 Task: Find the best route from Detroit, Michigan, to Cleveland, Ohio.
Action: Mouse moved to (307, 103)
Screenshot: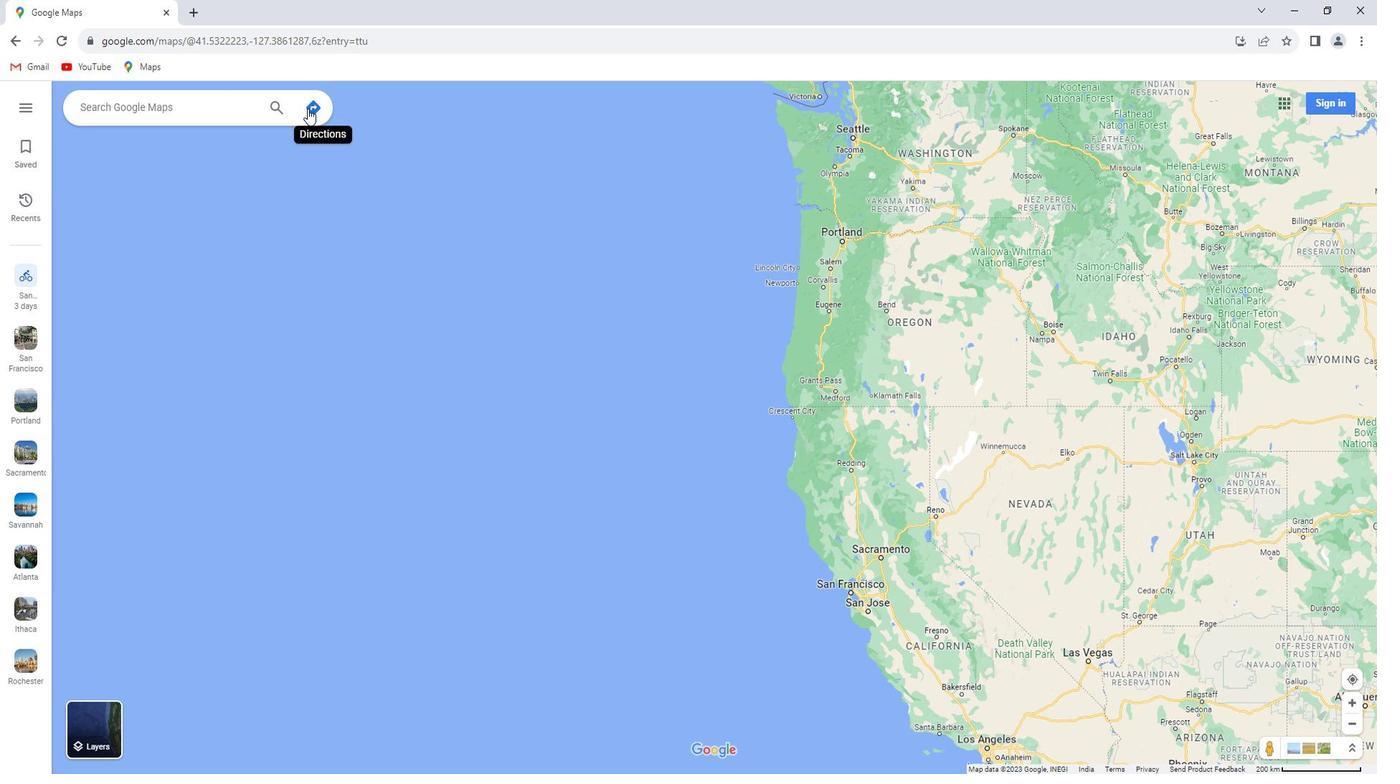 
Action: Mouse pressed left at (307, 103)
Screenshot: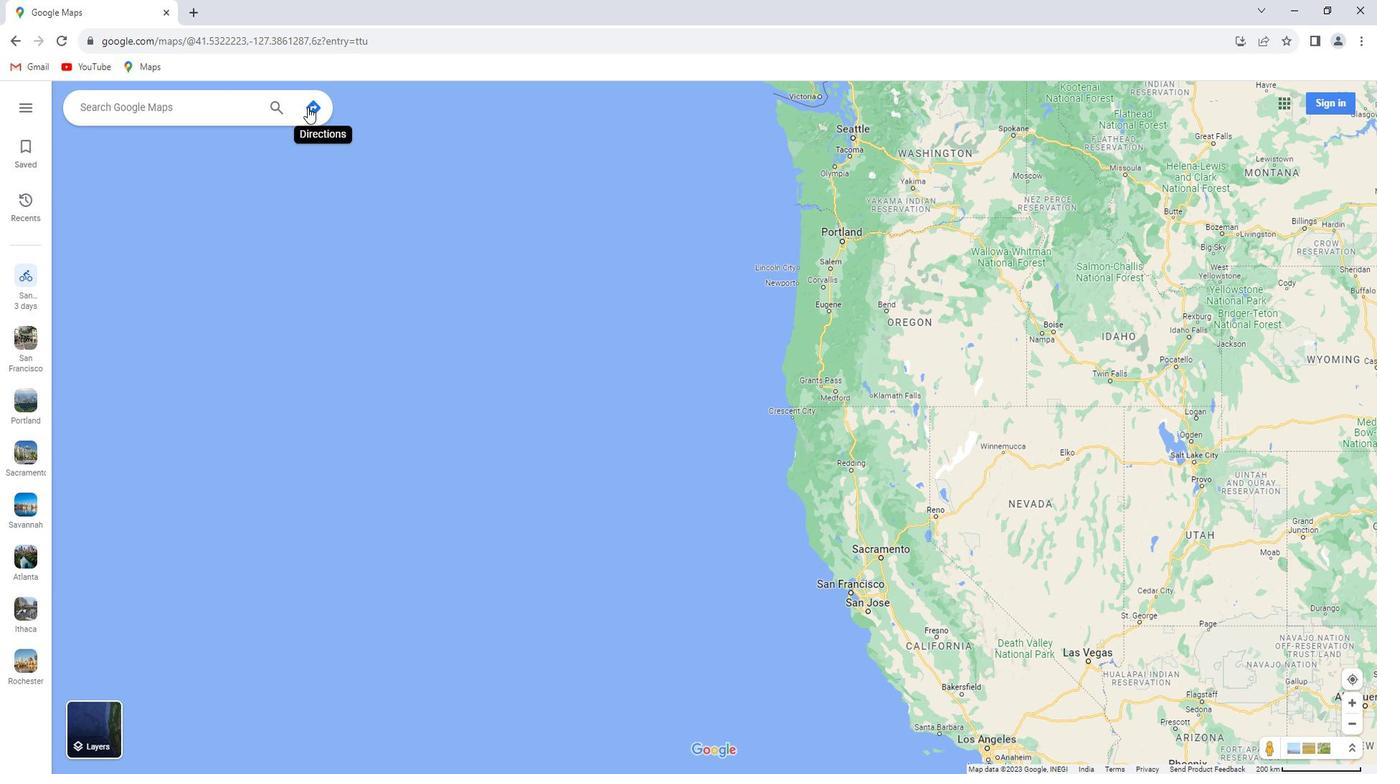 
Action: Mouse moved to (190, 151)
Screenshot: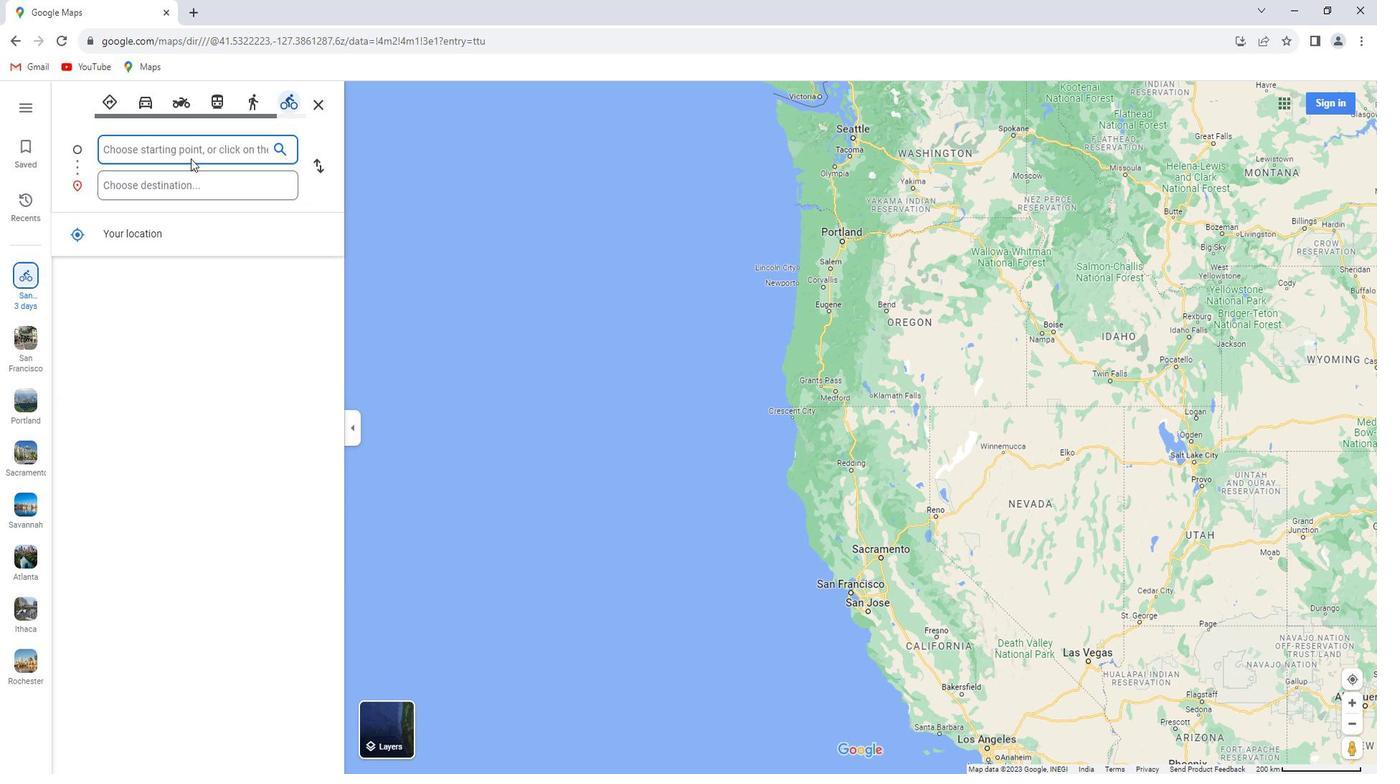 
Action: Key pressed <Key.shift>Detroit,<Key.space><Key.space><Key.shift_r>Michigan
Screenshot: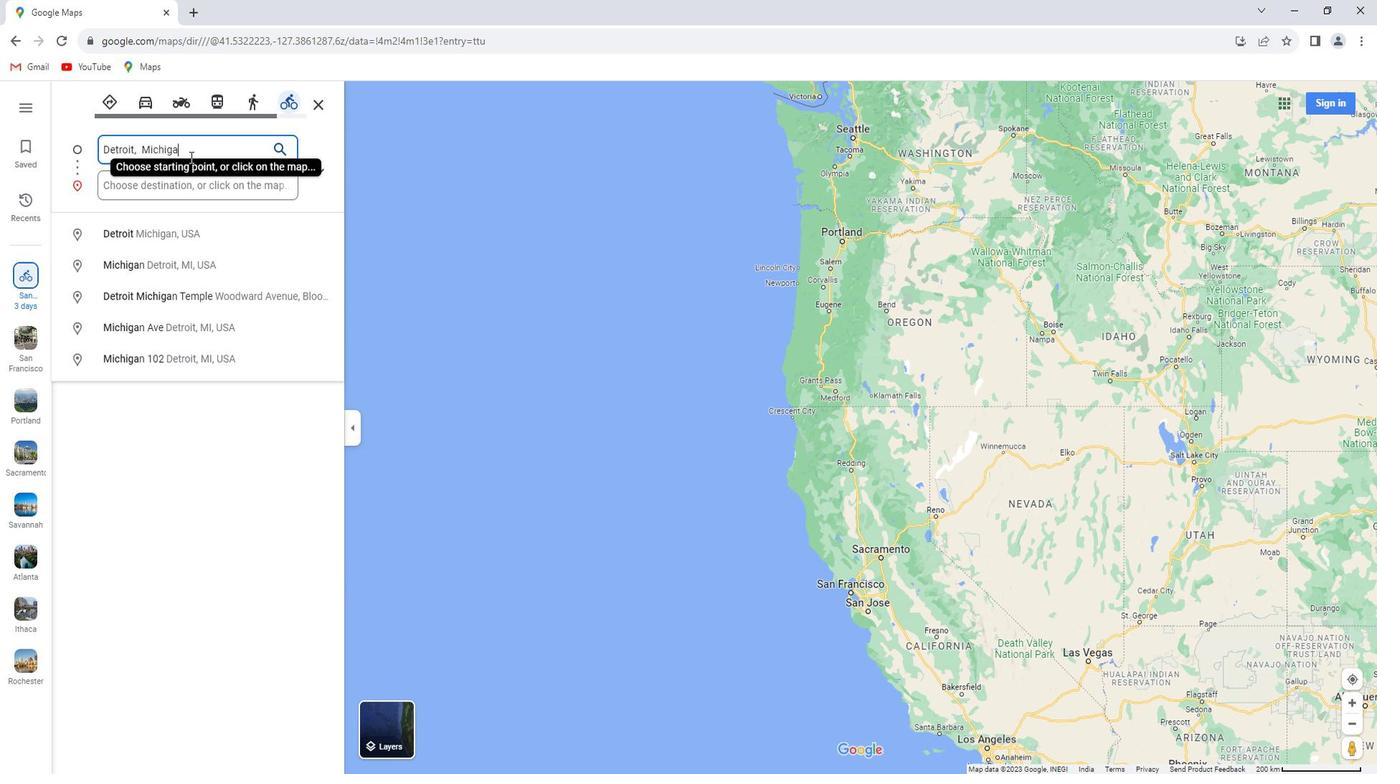 
Action: Mouse moved to (185, 172)
Screenshot: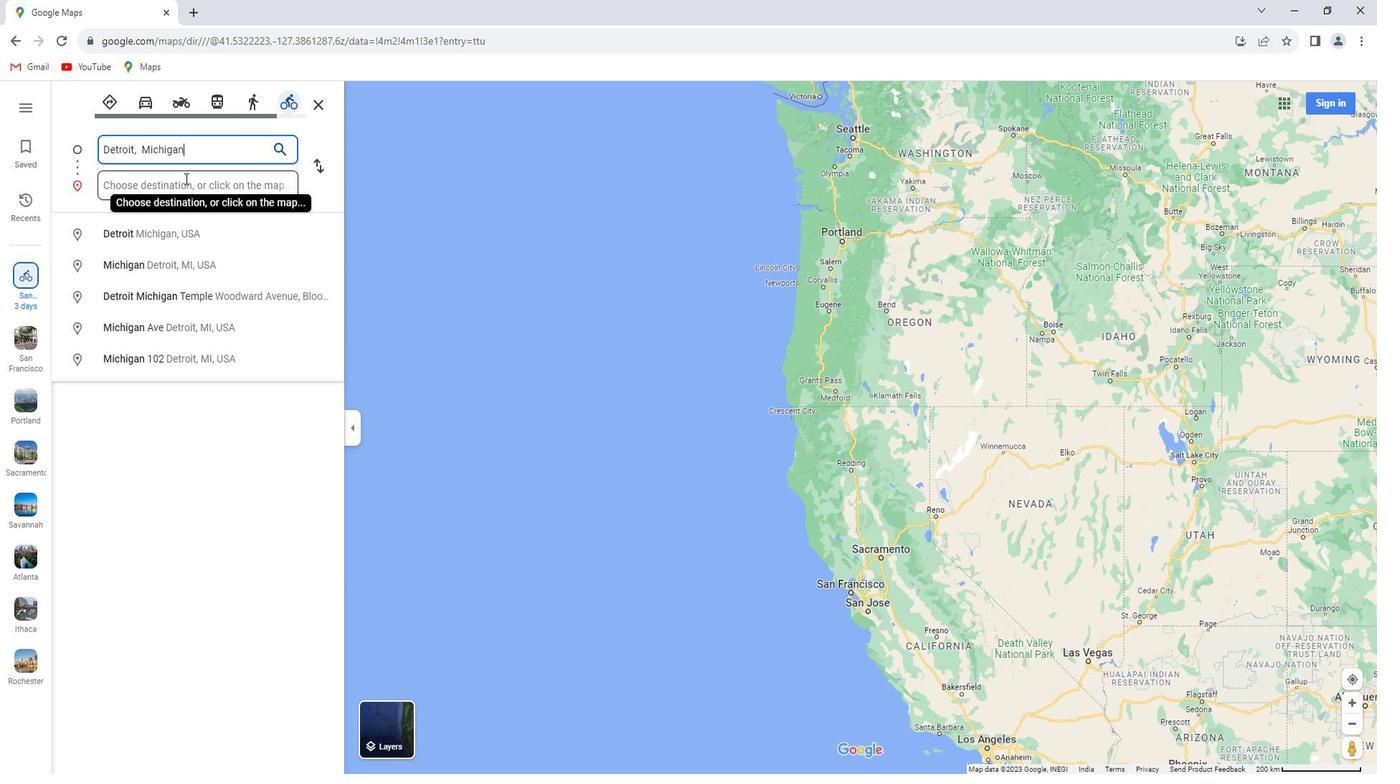 
Action: Mouse pressed left at (185, 172)
Screenshot: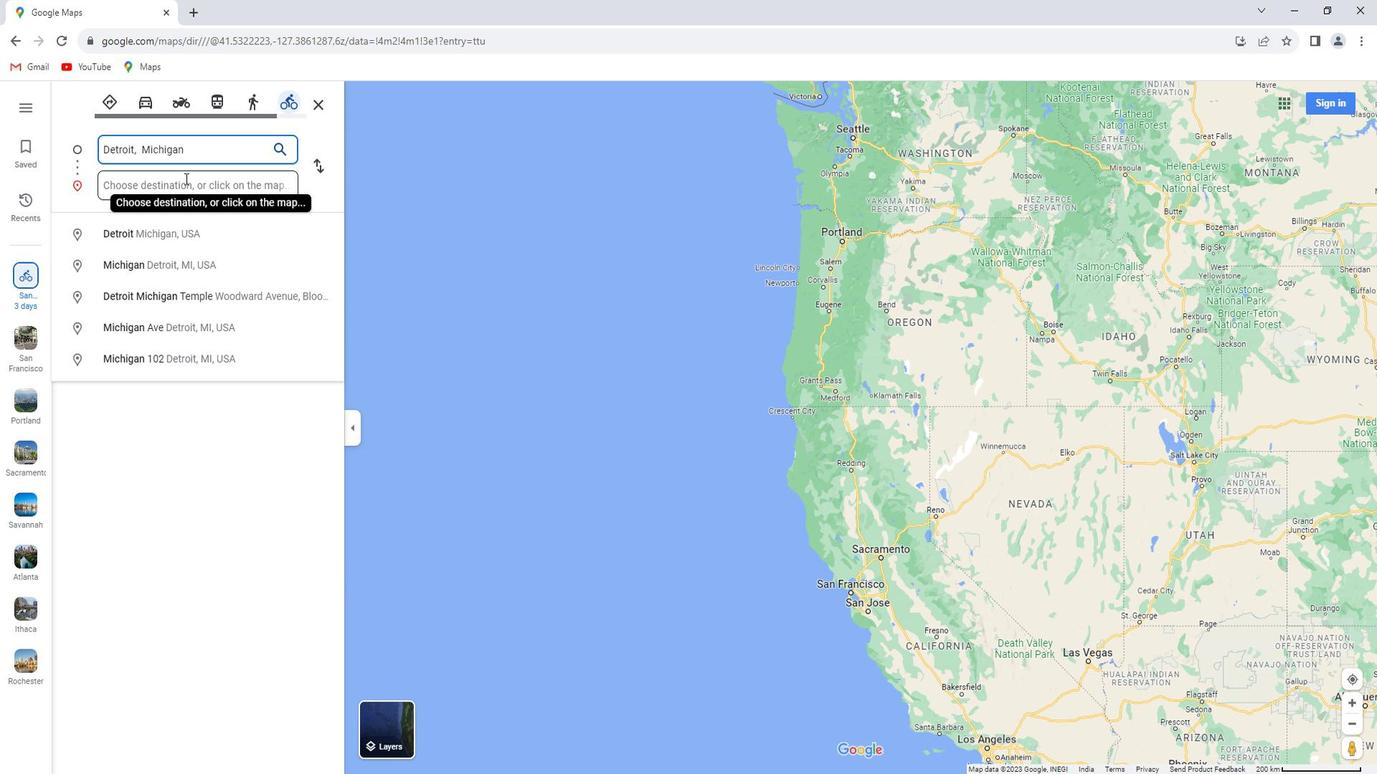 
Action: Key pressed <Key.shift>Cleveland,<Key.space><Key.shift>Ohio<Key.enter>
Screenshot: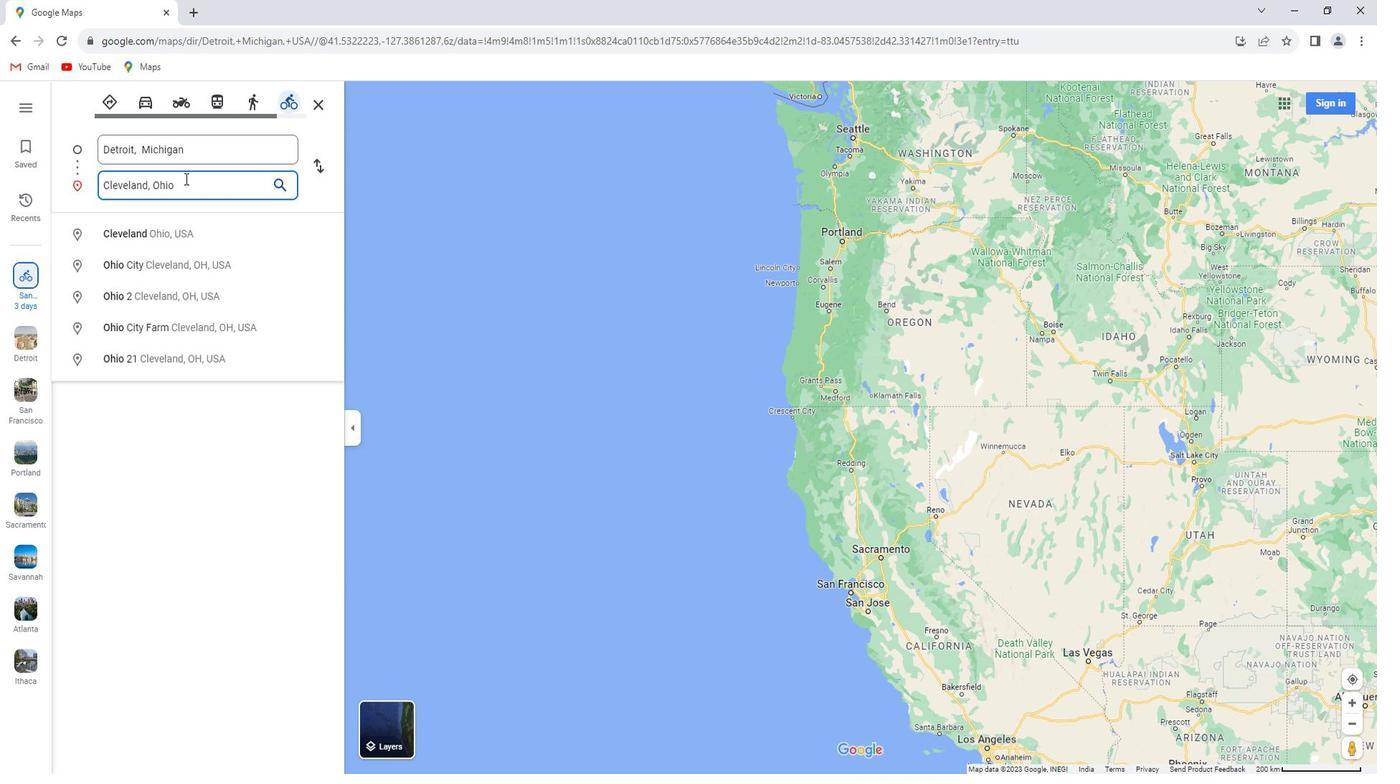 
Action: Mouse moved to (105, 91)
Screenshot: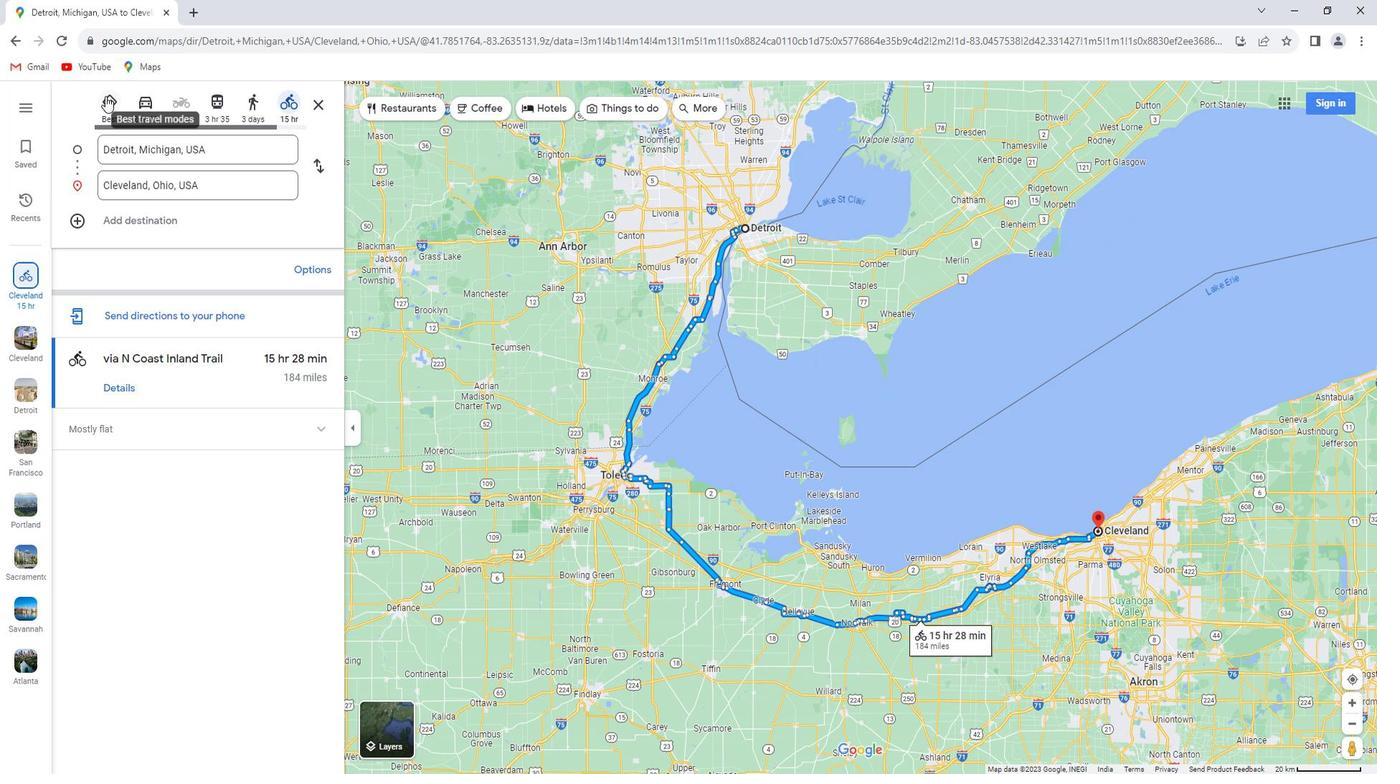 
Action: Mouse pressed left at (105, 91)
Screenshot: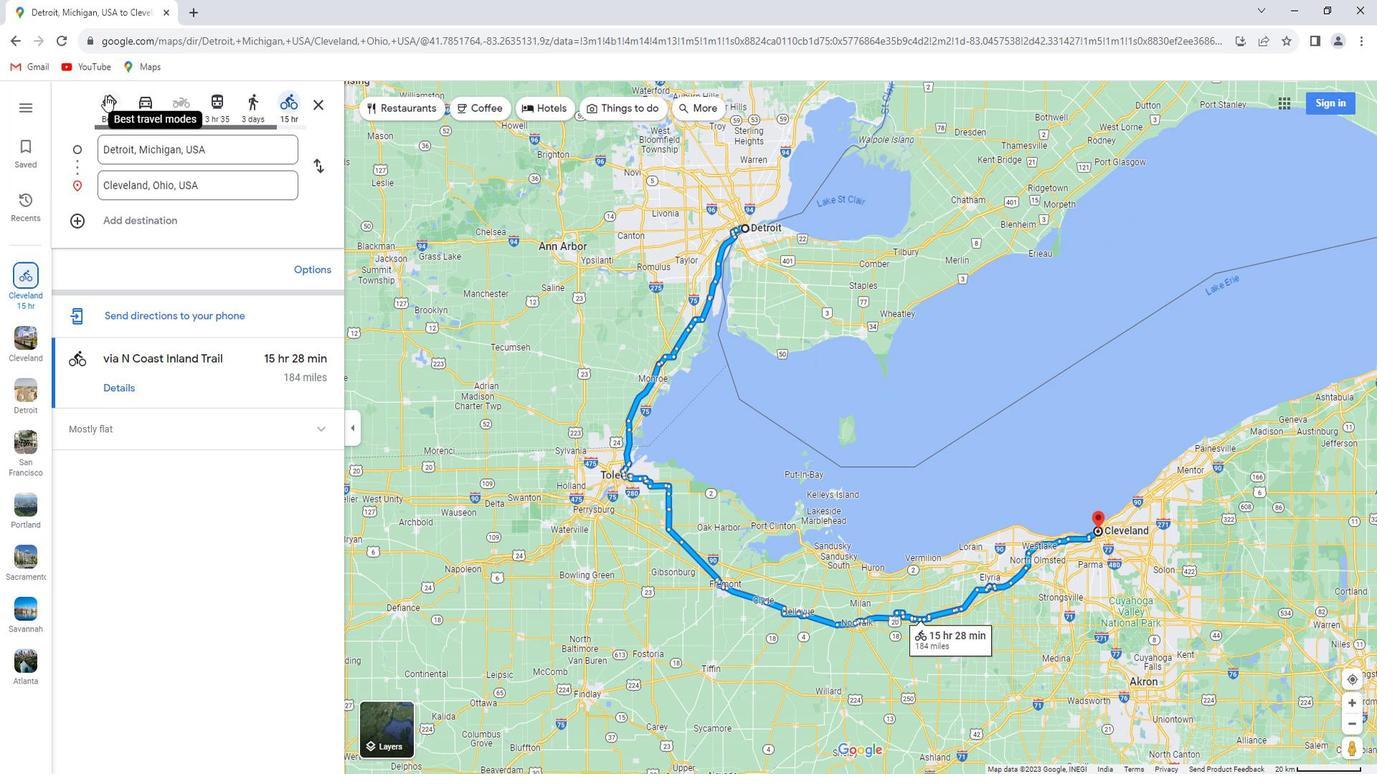 
Action: Mouse moved to (134, 117)
Screenshot: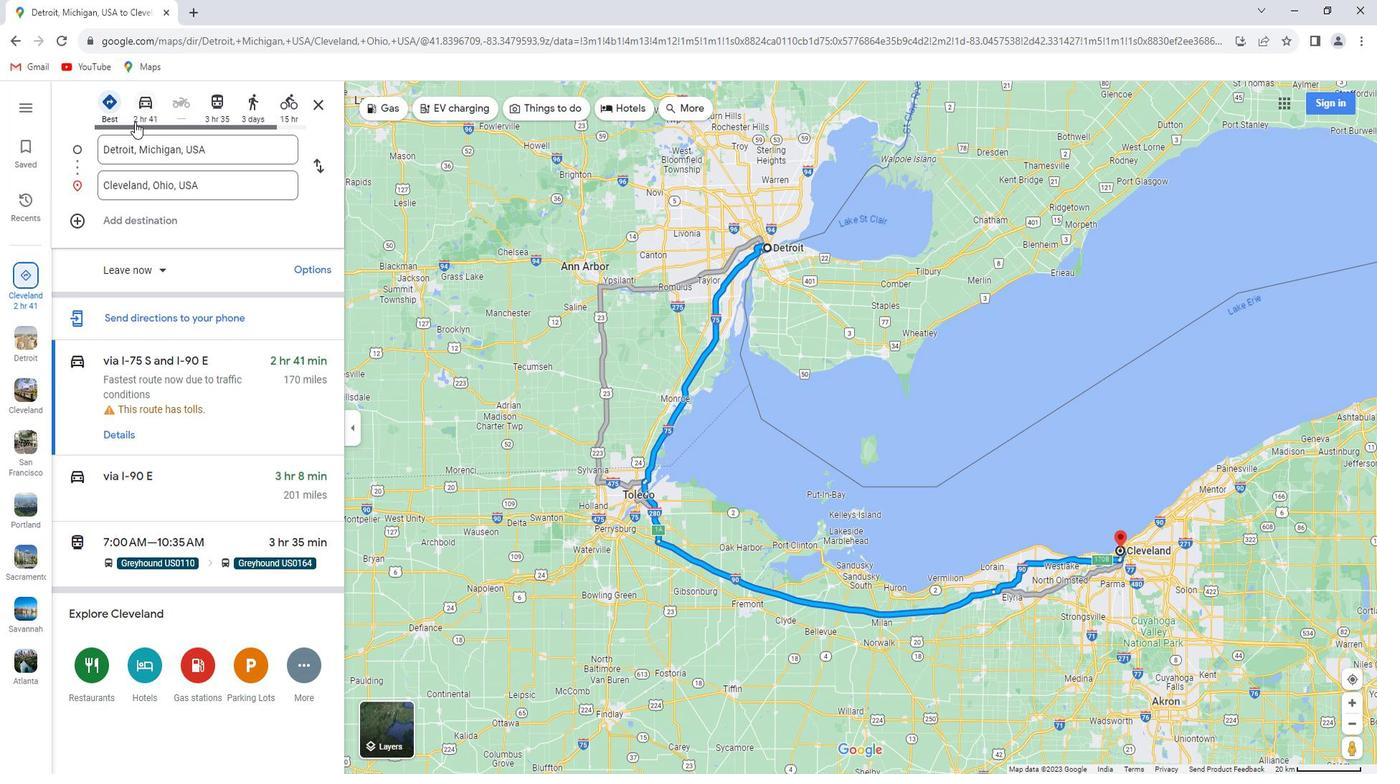 
